 Task: Add Wholesome Organic Blue Agave to the cart.
Action: Mouse moved to (224, 117)
Screenshot: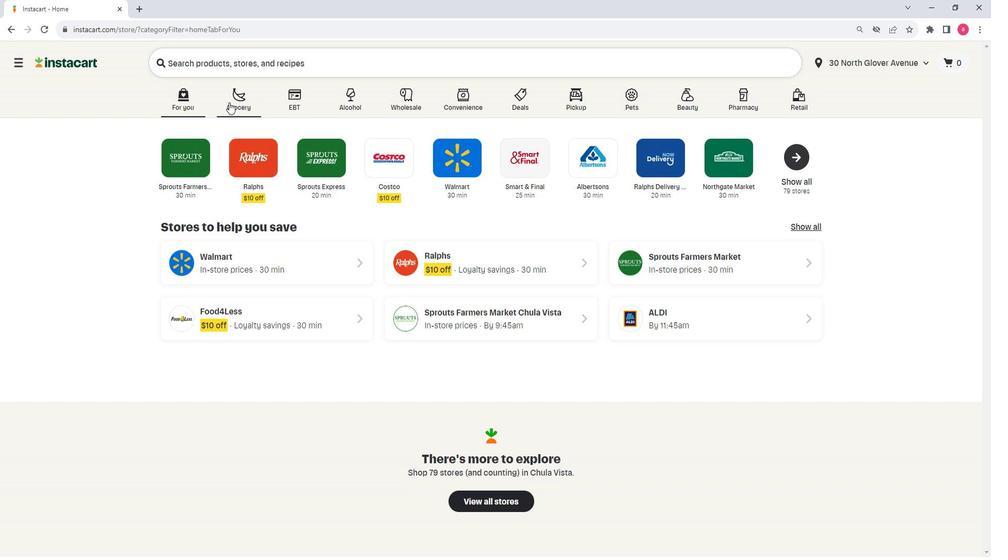 
Action: Mouse pressed left at (224, 117)
Screenshot: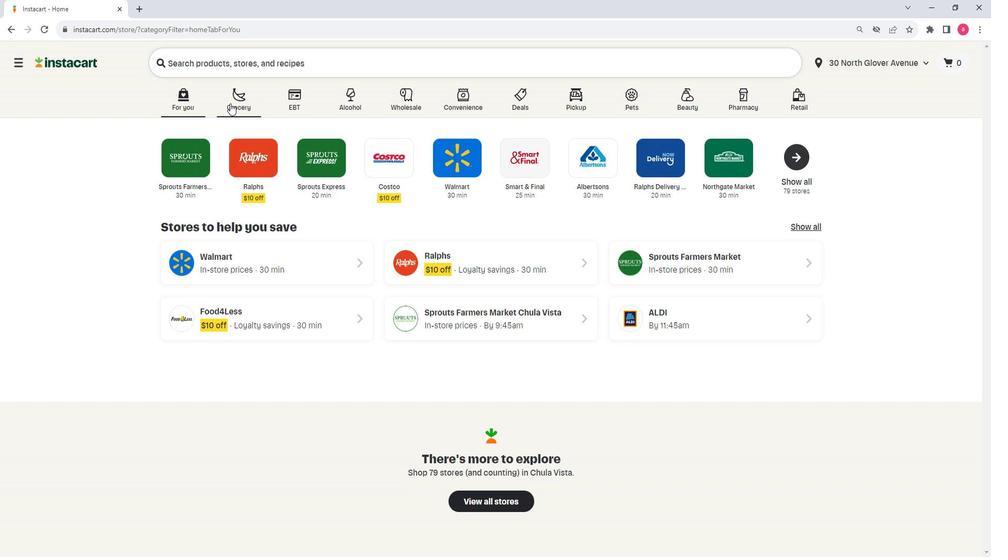 
Action: Mouse moved to (329, 305)
Screenshot: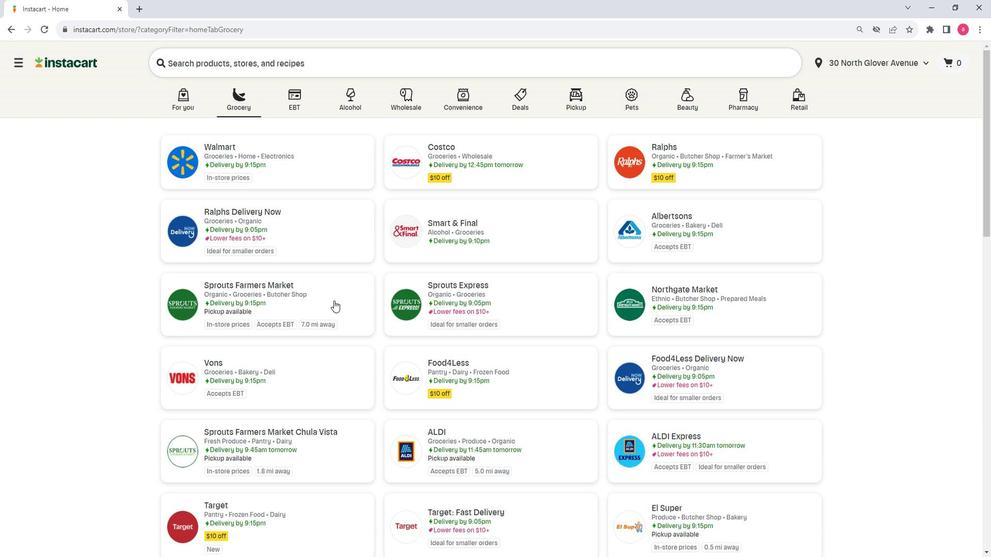 
Action: Mouse pressed left at (329, 305)
Screenshot: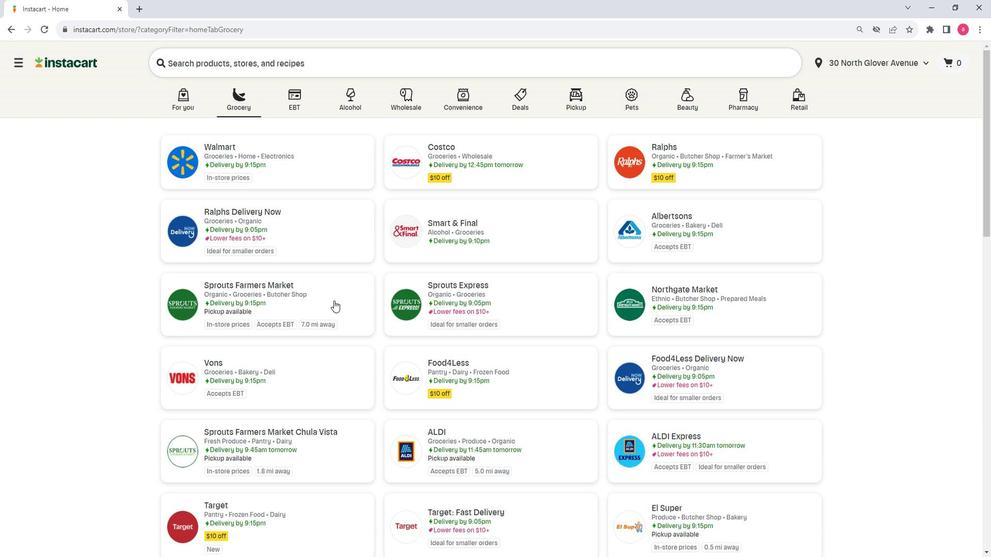 
Action: Mouse moved to (71, 331)
Screenshot: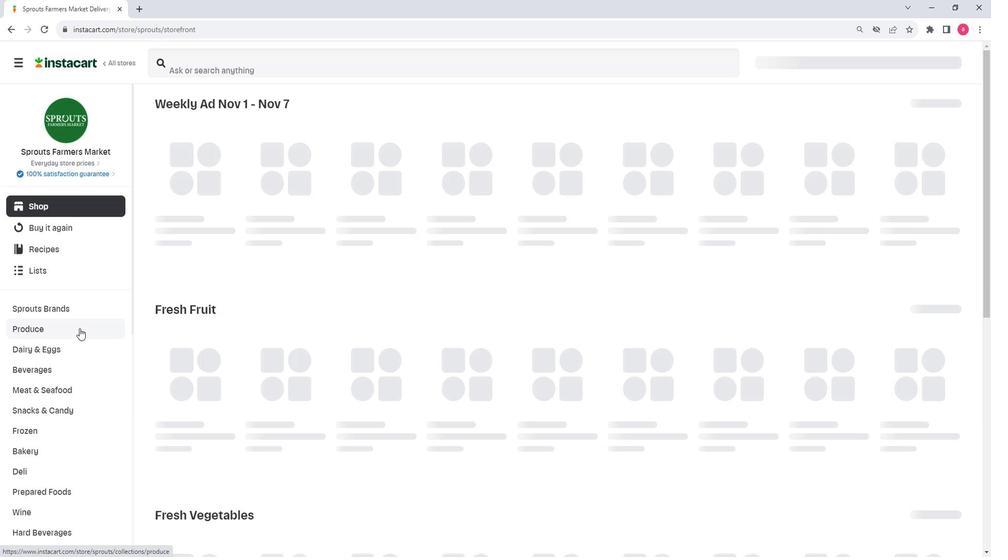 
Action: Mouse scrolled (71, 330) with delta (0, 0)
Screenshot: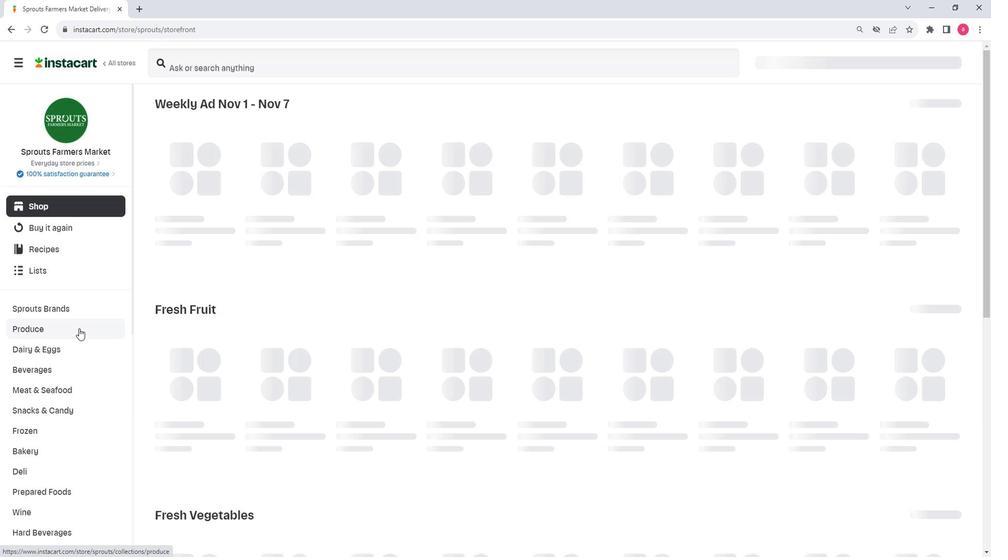 
Action: Mouse scrolled (71, 330) with delta (0, 0)
Screenshot: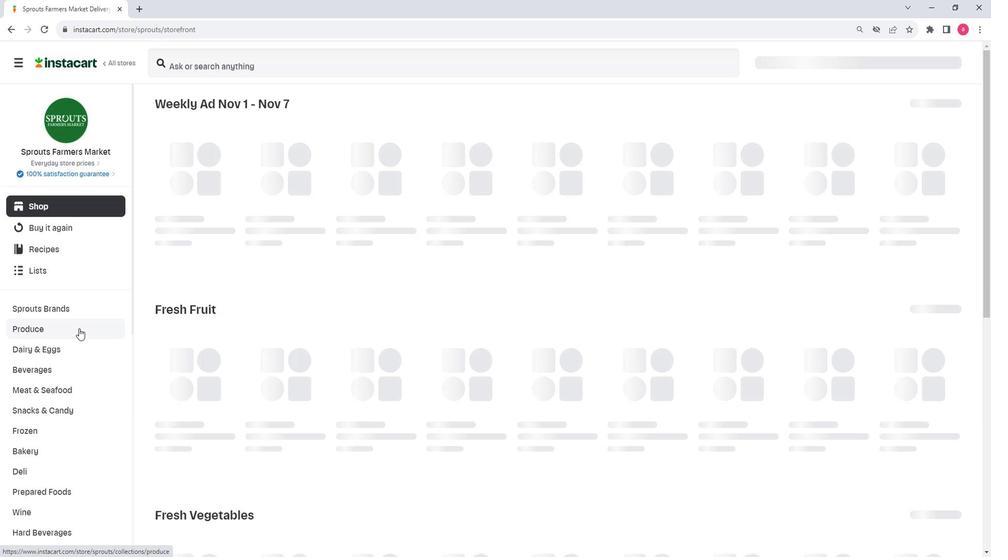
Action: Mouse scrolled (71, 330) with delta (0, 0)
Screenshot: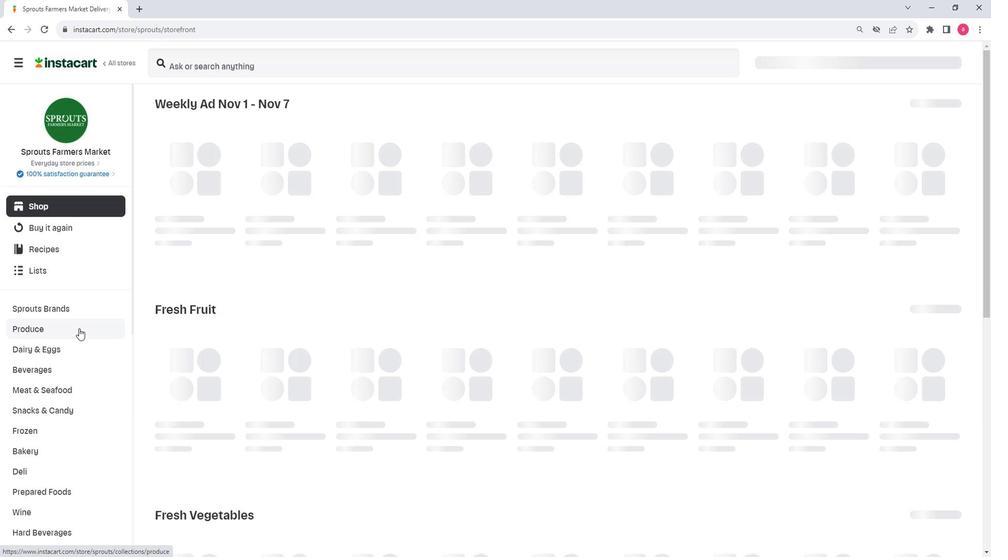 
Action: Mouse scrolled (71, 330) with delta (0, 0)
Screenshot: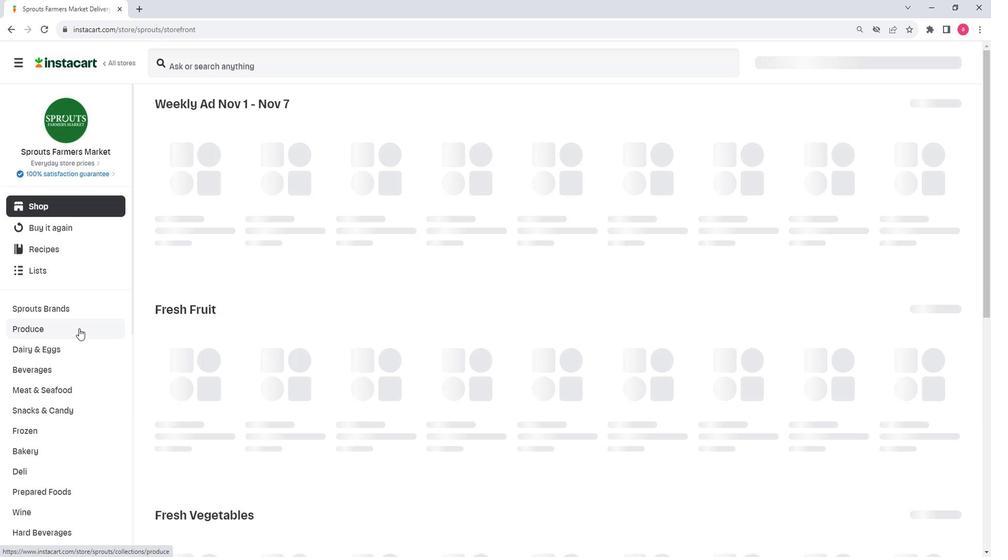 
Action: Mouse scrolled (71, 330) with delta (0, 0)
Screenshot: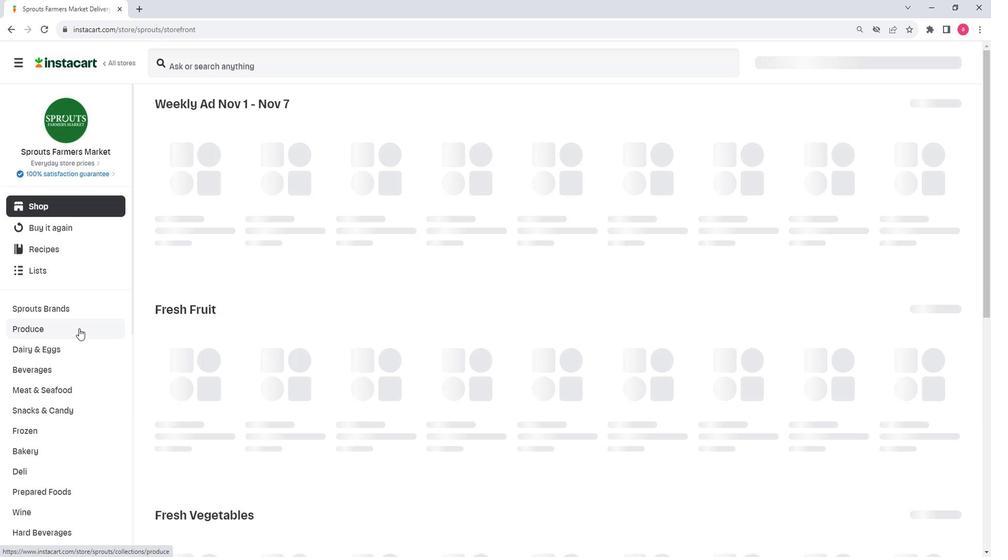 
Action: Mouse scrolled (71, 330) with delta (0, 0)
Screenshot: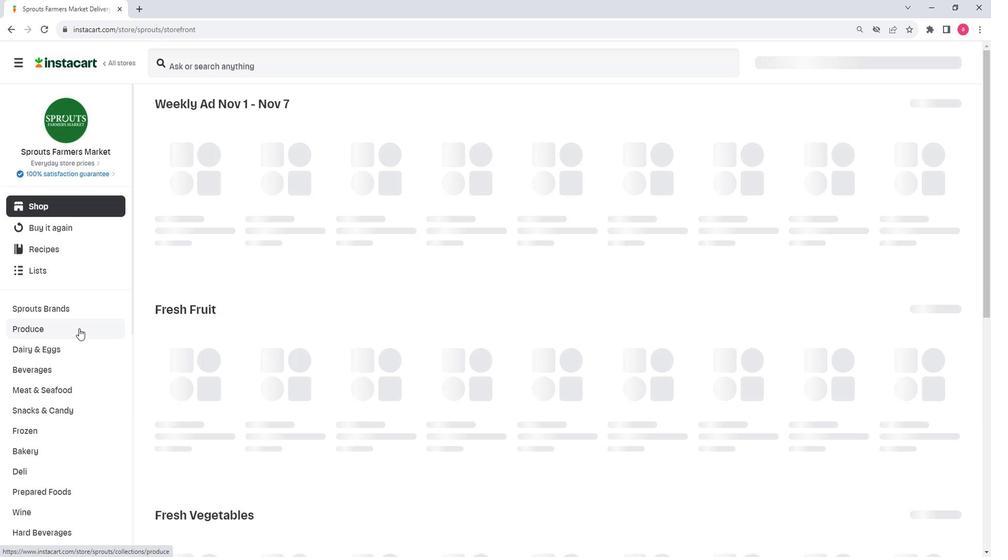
Action: Mouse scrolled (71, 330) with delta (0, 0)
Screenshot: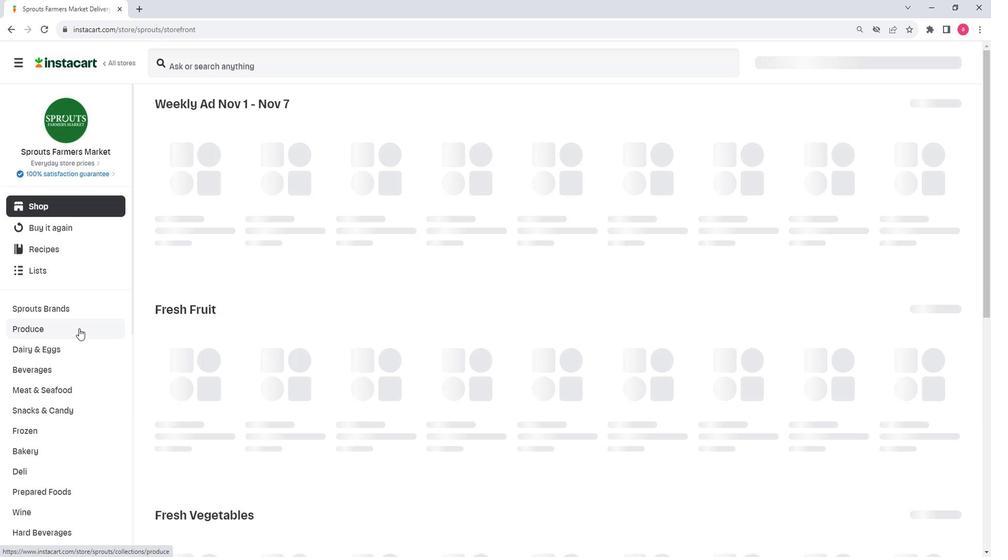 
Action: Mouse moved to (68, 308)
Screenshot: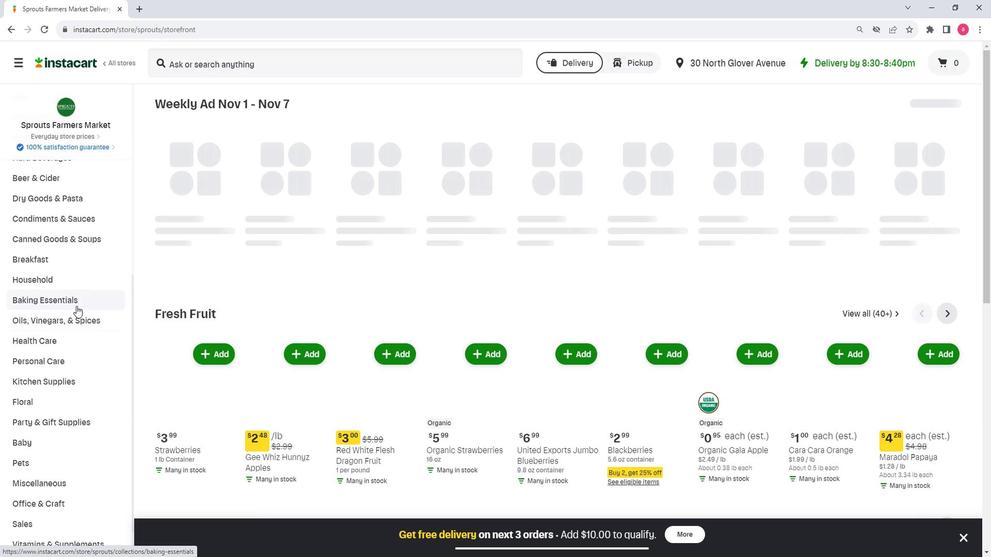 
Action: Mouse pressed left at (68, 308)
Screenshot: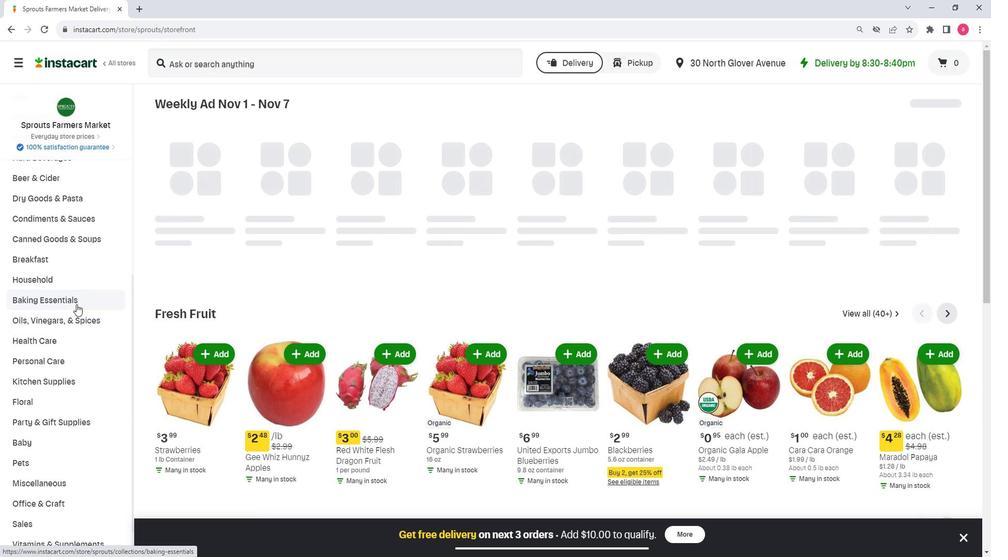 
Action: Mouse moved to (681, 140)
Screenshot: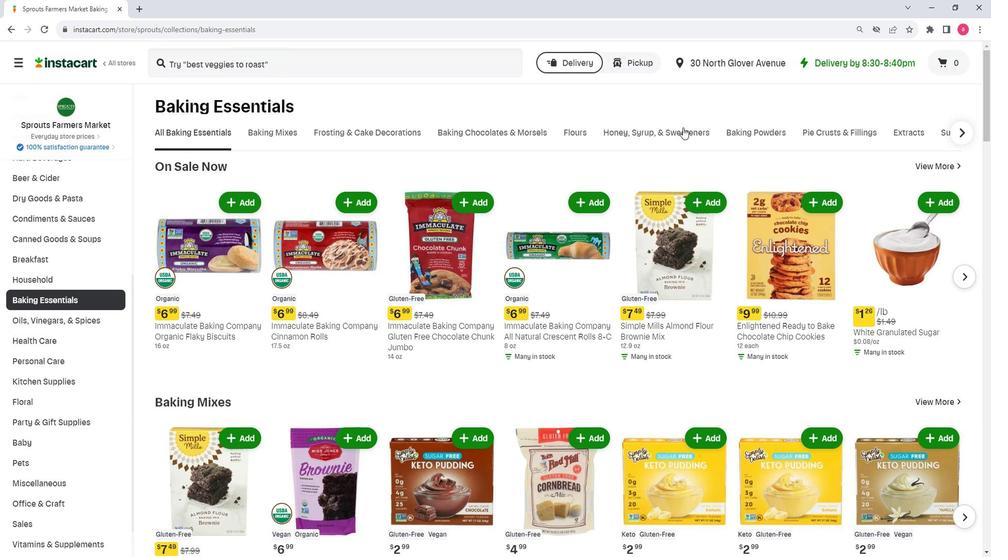 
Action: Mouse pressed left at (681, 140)
Screenshot: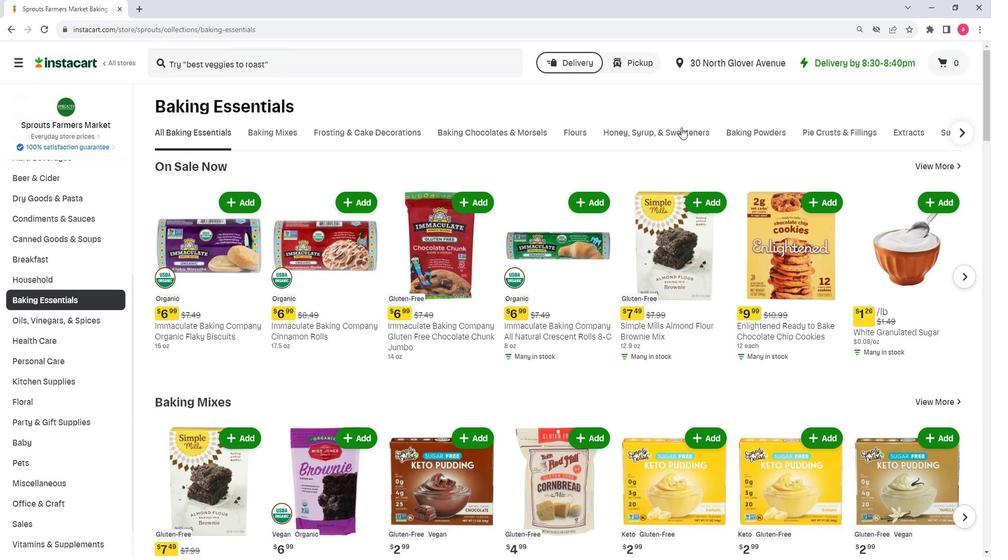 
Action: Mouse moved to (594, 194)
Screenshot: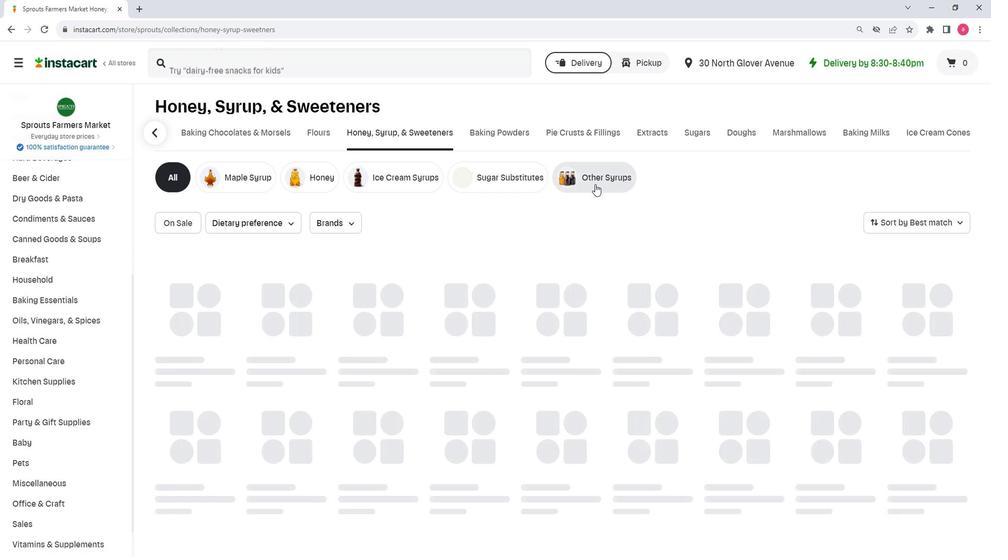 
Action: Mouse pressed left at (594, 194)
Screenshot: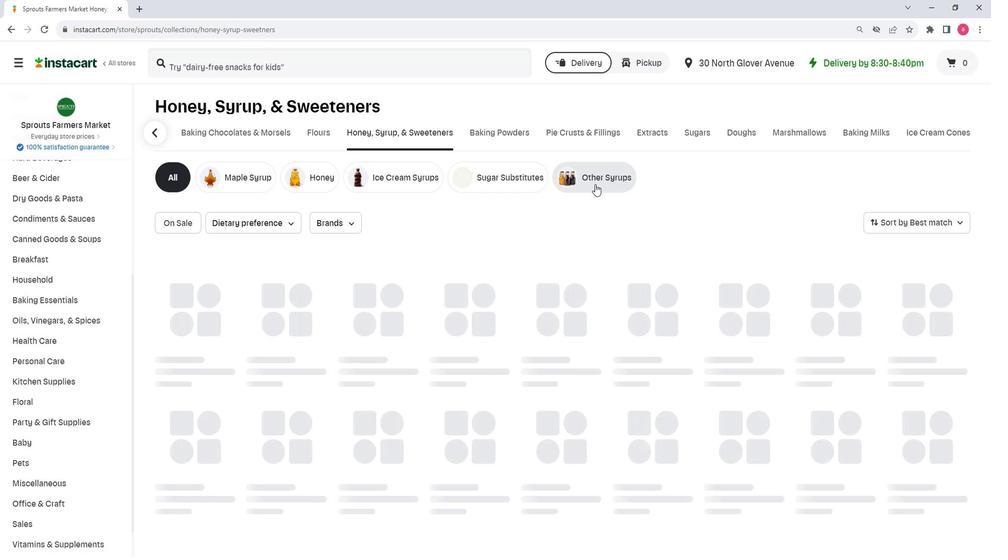 
Action: Mouse moved to (419, 81)
Screenshot: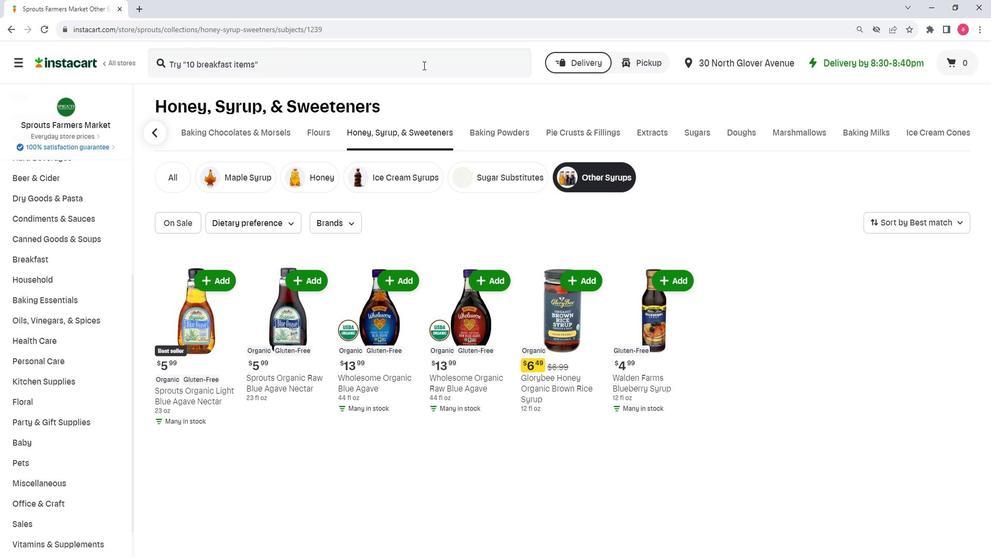 
Action: Mouse pressed left at (419, 81)
Screenshot: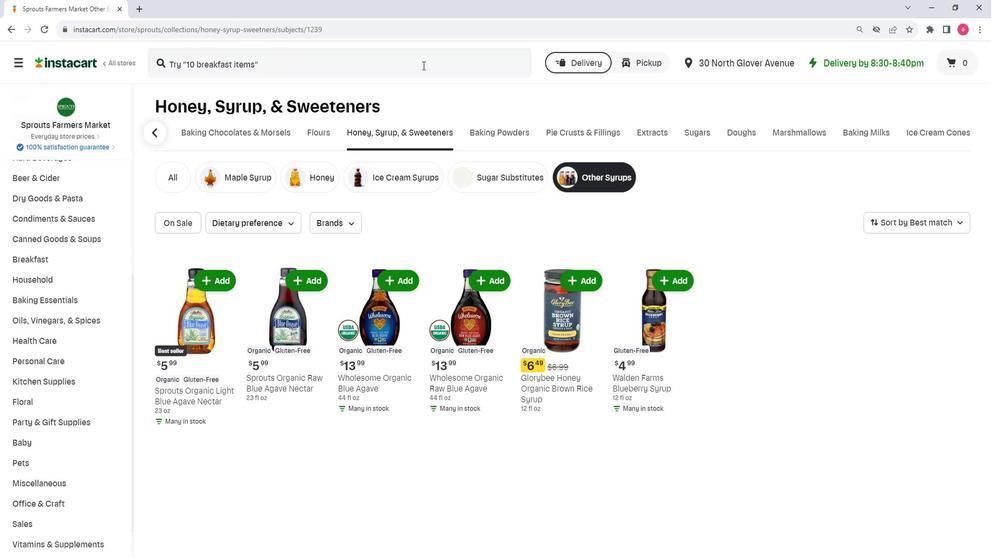 
Action: Key pressed <Key.shift>Wholesome<Key.space><Key.shift>Organic<Key.space><Key.shift><Key.shift><Key.shift><Key.shift><Key.shift><Key.shift><Key.shift><Key.shift><Key.shift><Key.shift><Key.shift><Key.shift><Key.shift><Key.shift><Key.shift><Key.shift><Key.shift><Key.shift><Key.shift><Key.shift><Key.shift>Blue<Key.space><Key.shift><Key.shift><Key.shift><Key.shift><Key.shift><Key.shift><Key.shift><Key.shift><Key.shift><Key.shift><Key.shift><Key.shift><Key.shift><Key.shift><Key.shift><Key.shift><Key.shift><Key.shift><Key.shift><Key.shift><Key.shift><Key.shift><Key.shift><Key.shift><Key.shift><Key.shift><Key.shift><Key.shift><Key.shift><Key.shift><Key.shift><Key.shift><Key.shift><Key.shift><Key.shift><Key.shift><Key.shift><Key.shift><Key.shift><Key.shift><Key.shift><Key.shift><Key.shift><Key.shift><Key.shift>Agave<Key.enter>
Screenshot: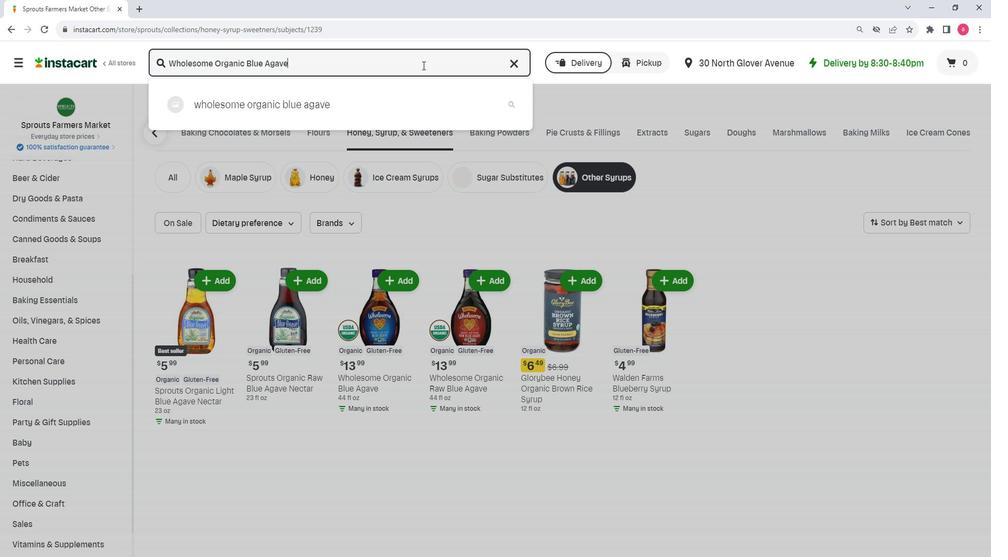 
Action: Mouse moved to (267, 168)
Screenshot: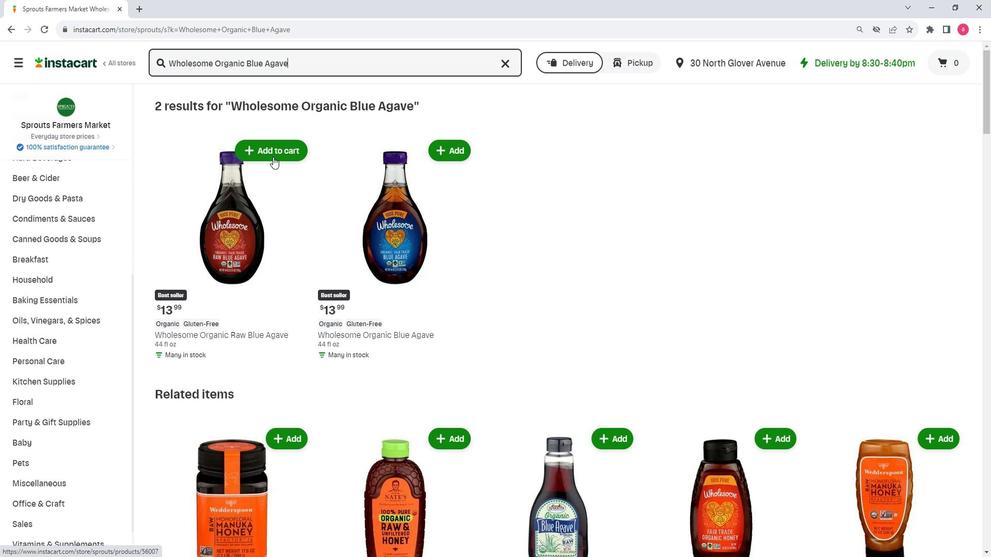 
Action: Mouse pressed left at (267, 168)
Screenshot: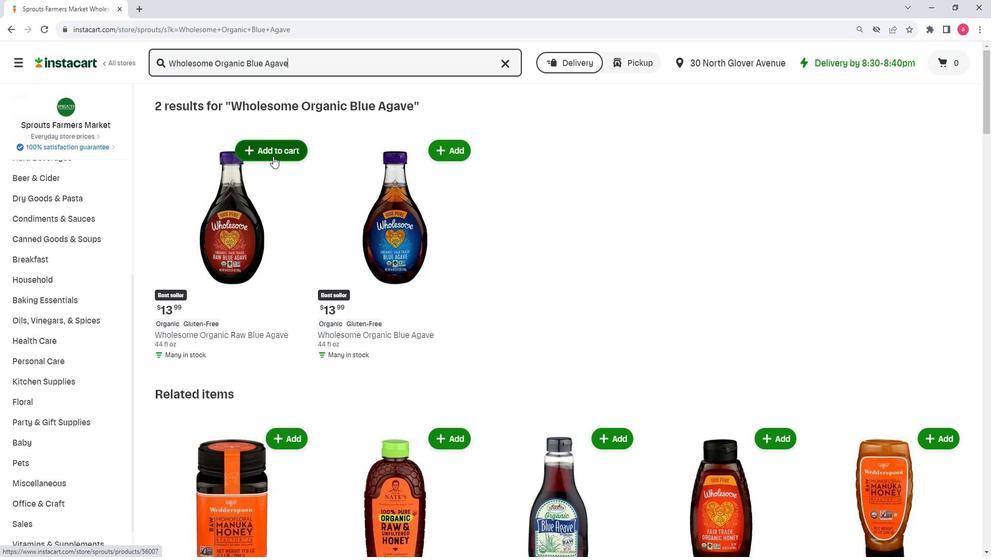 
Action: Mouse moved to (265, 213)
Screenshot: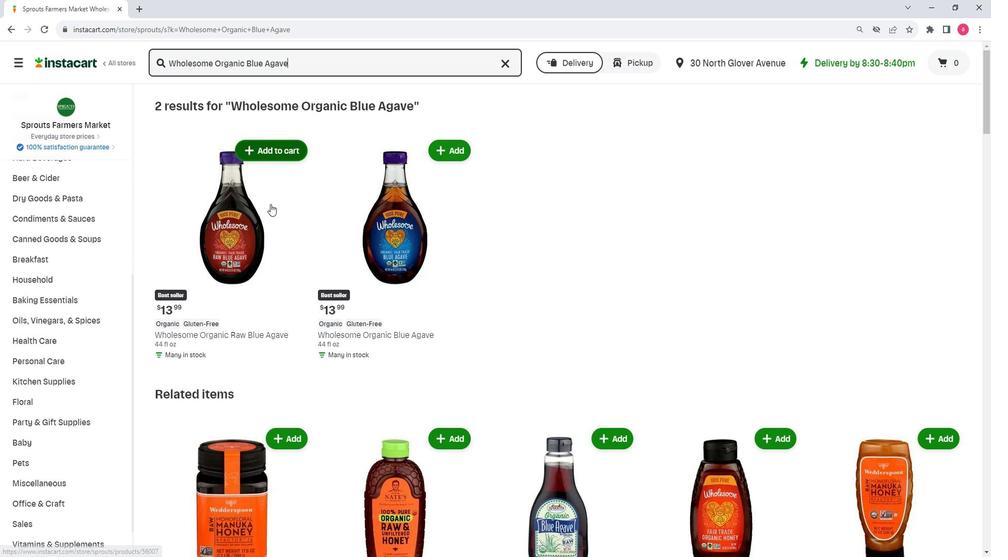 
